 Task: Toggle the format enabled.
Action: Mouse moved to (2, 677)
Screenshot: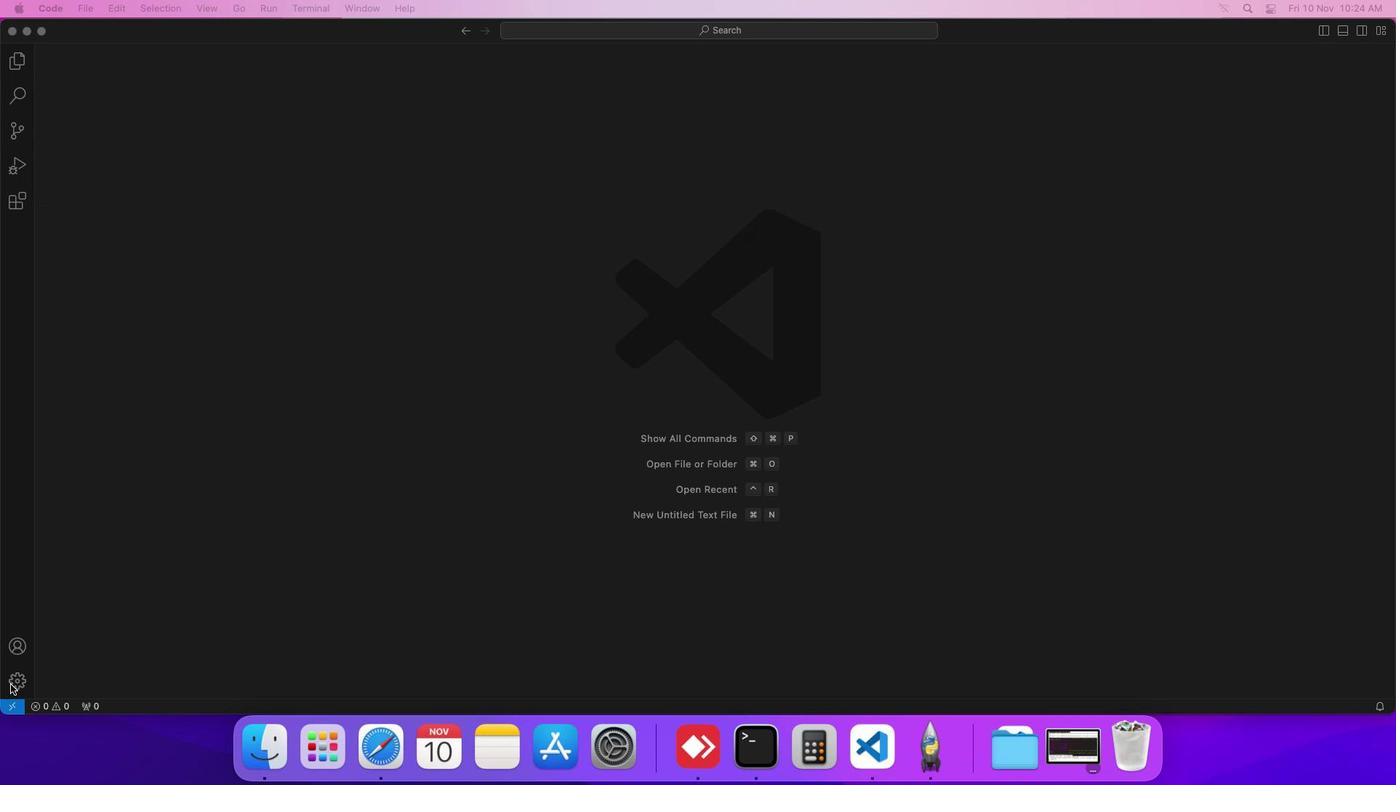 
Action: Mouse pressed left at (2, 677)
Screenshot: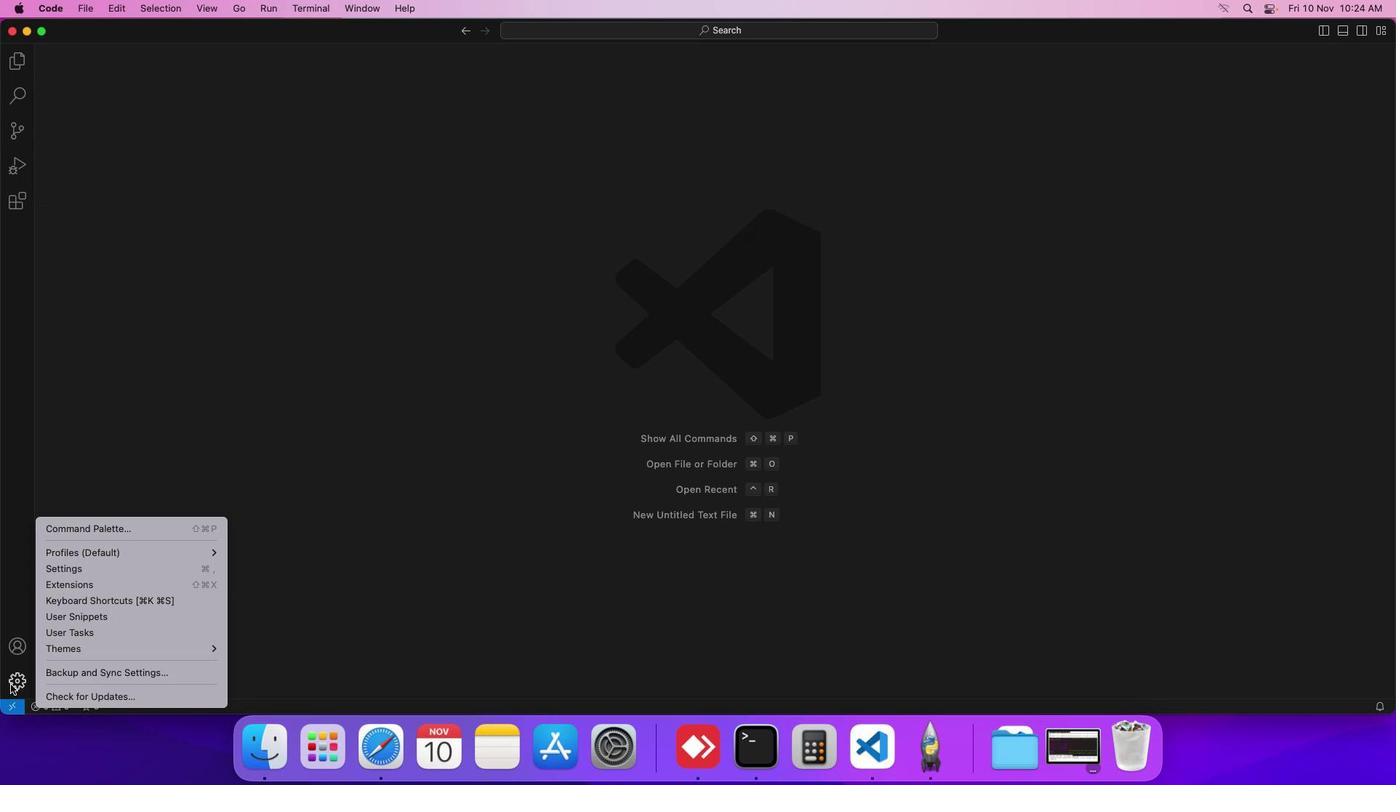 
Action: Mouse moved to (96, 565)
Screenshot: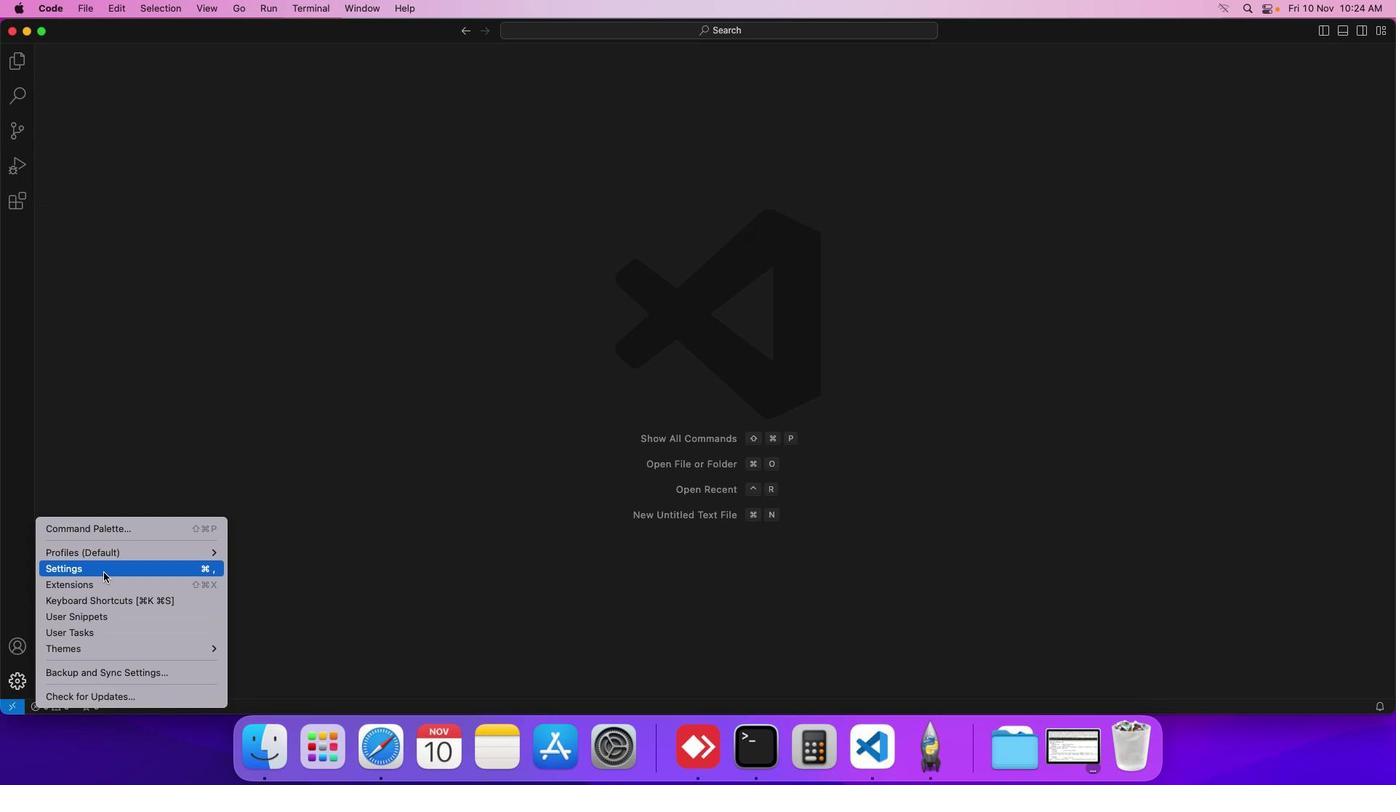 
Action: Mouse pressed left at (96, 565)
Screenshot: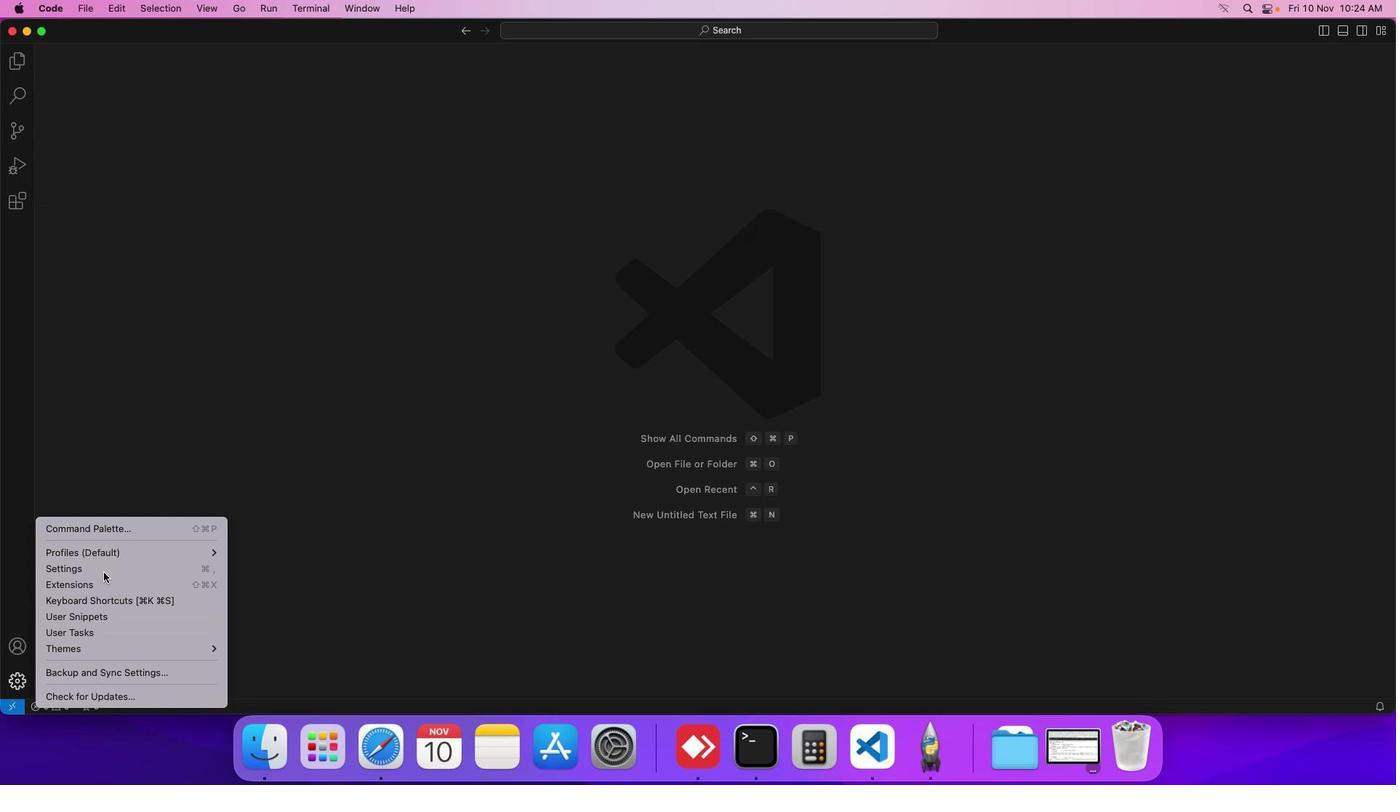 
Action: Mouse moved to (124, 560)
Screenshot: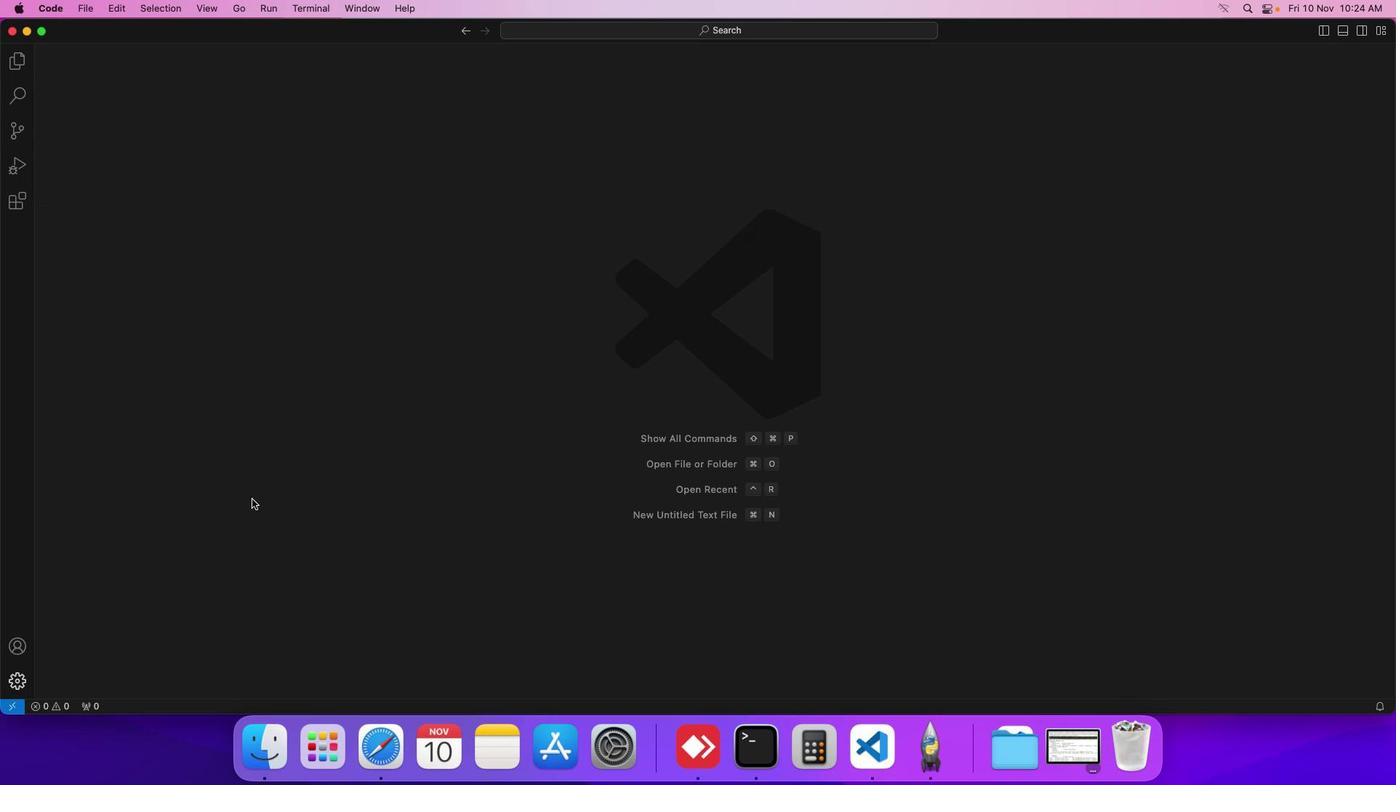 
Action: Mouse scrolled (124, 560) with delta (-6, -7)
Screenshot: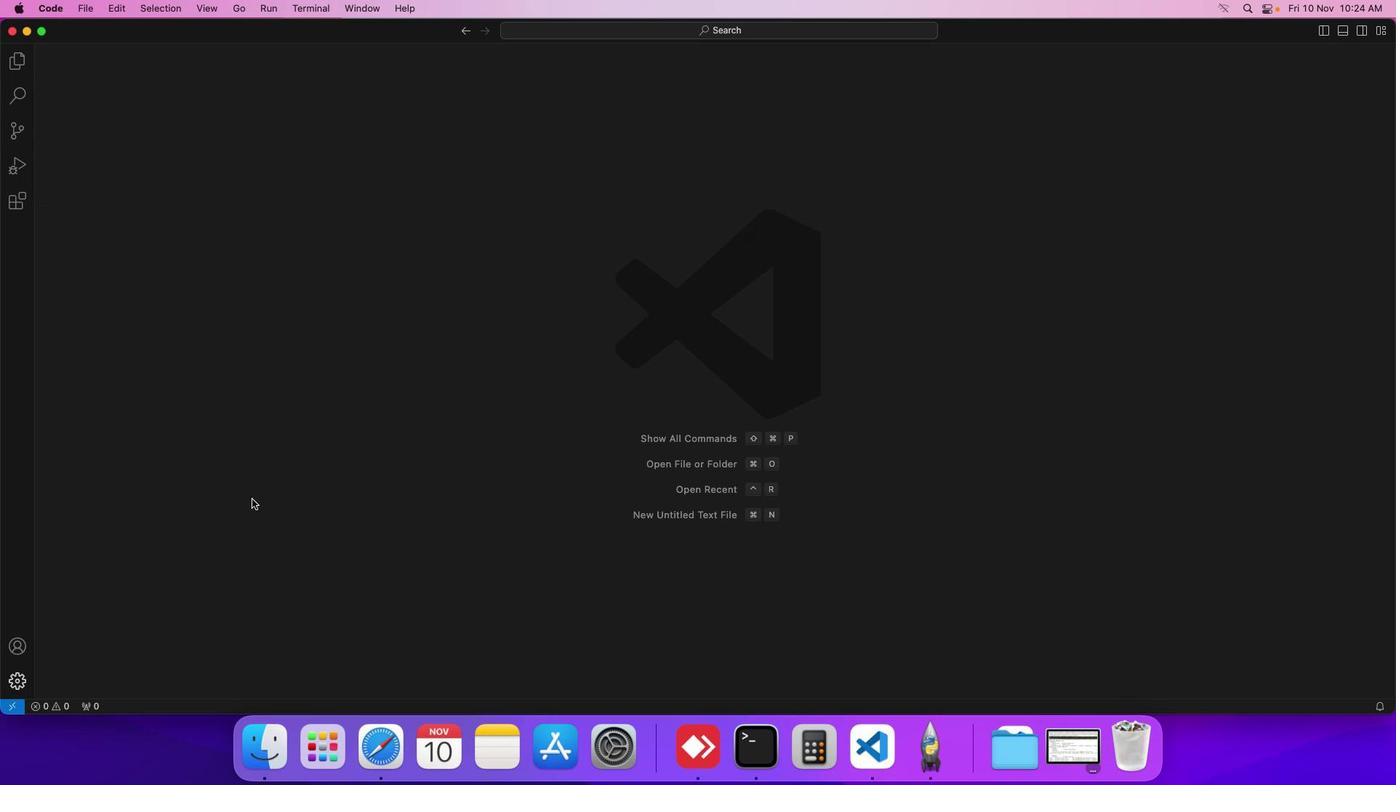 
Action: Mouse moved to (359, 258)
Screenshot: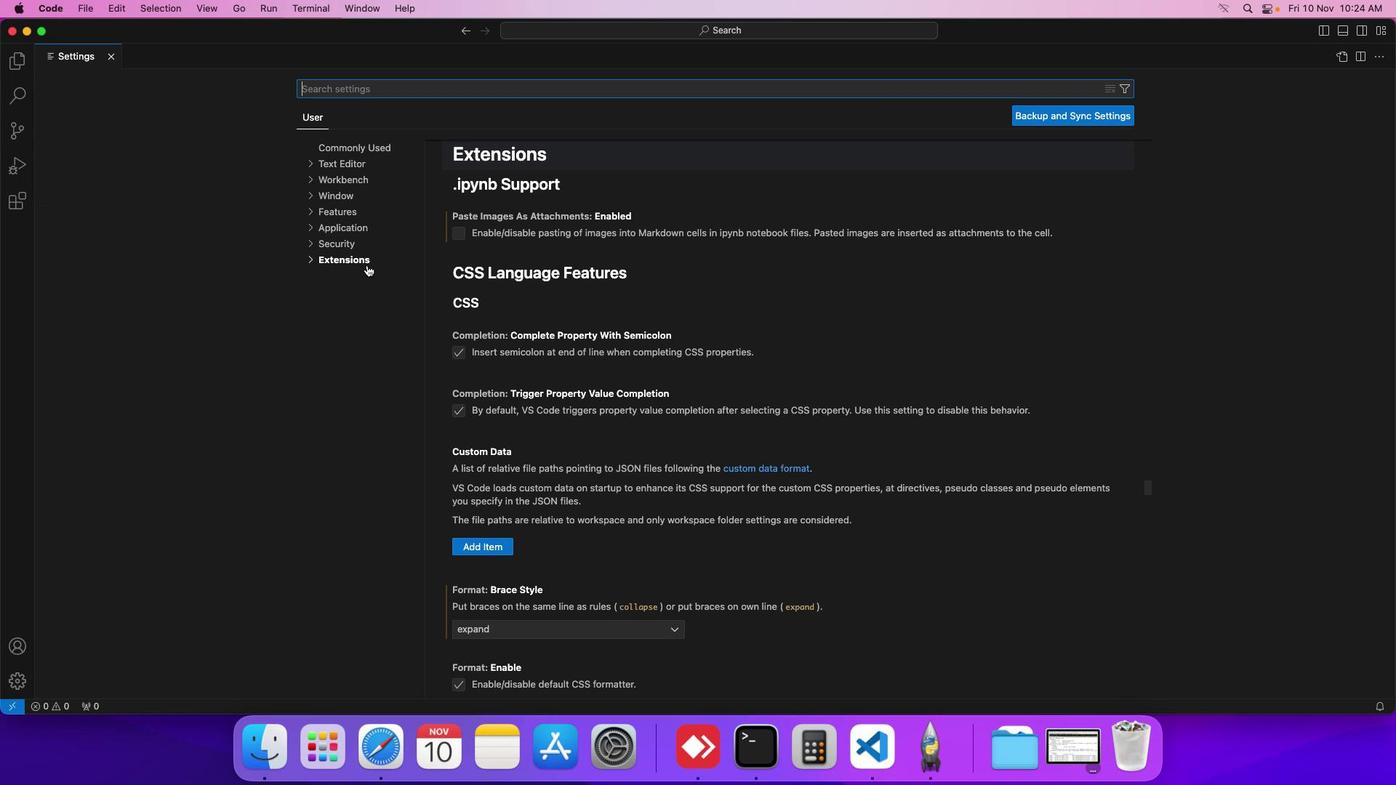
Action: Mouse pressed left at (359, 258)
Screenshot: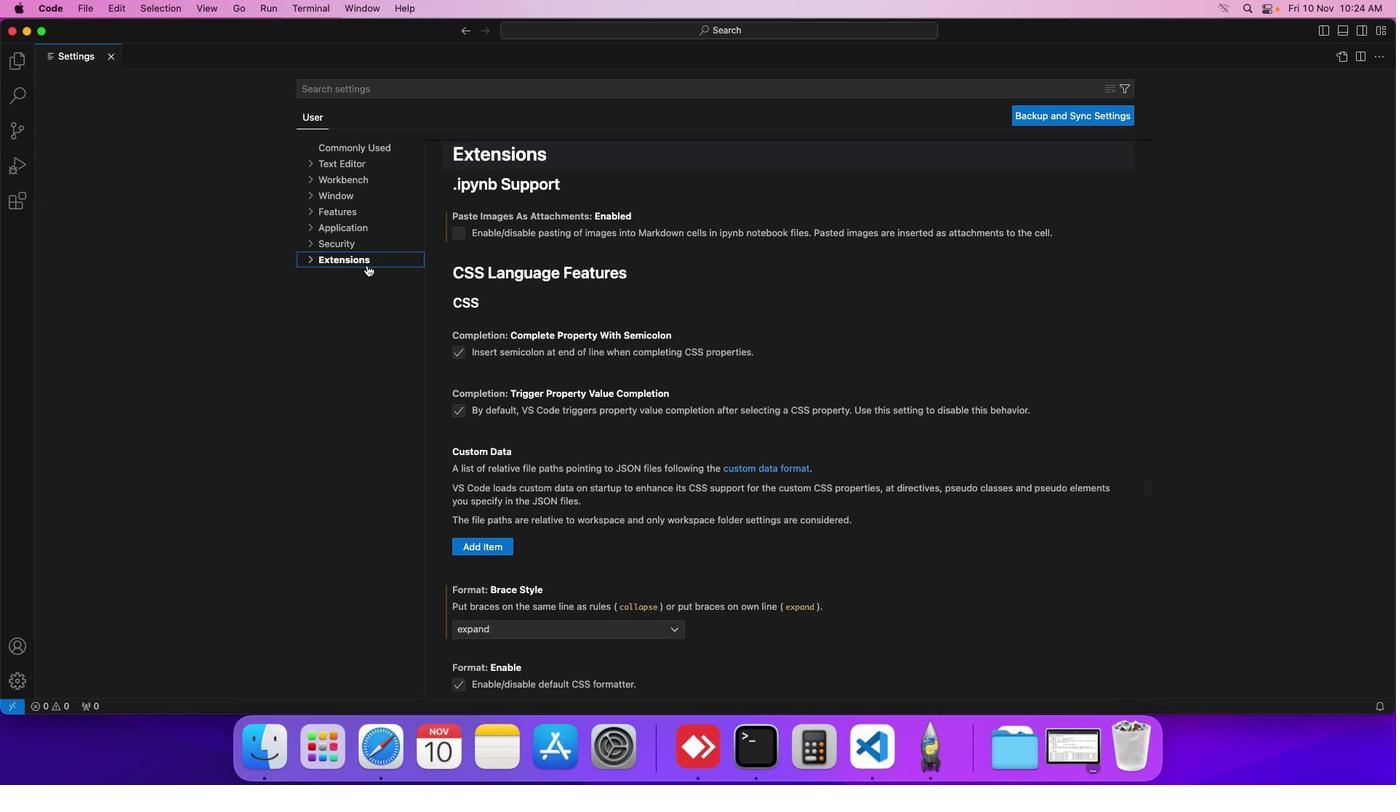 
Action: Mouse moved to (331, 650)
Screenshot: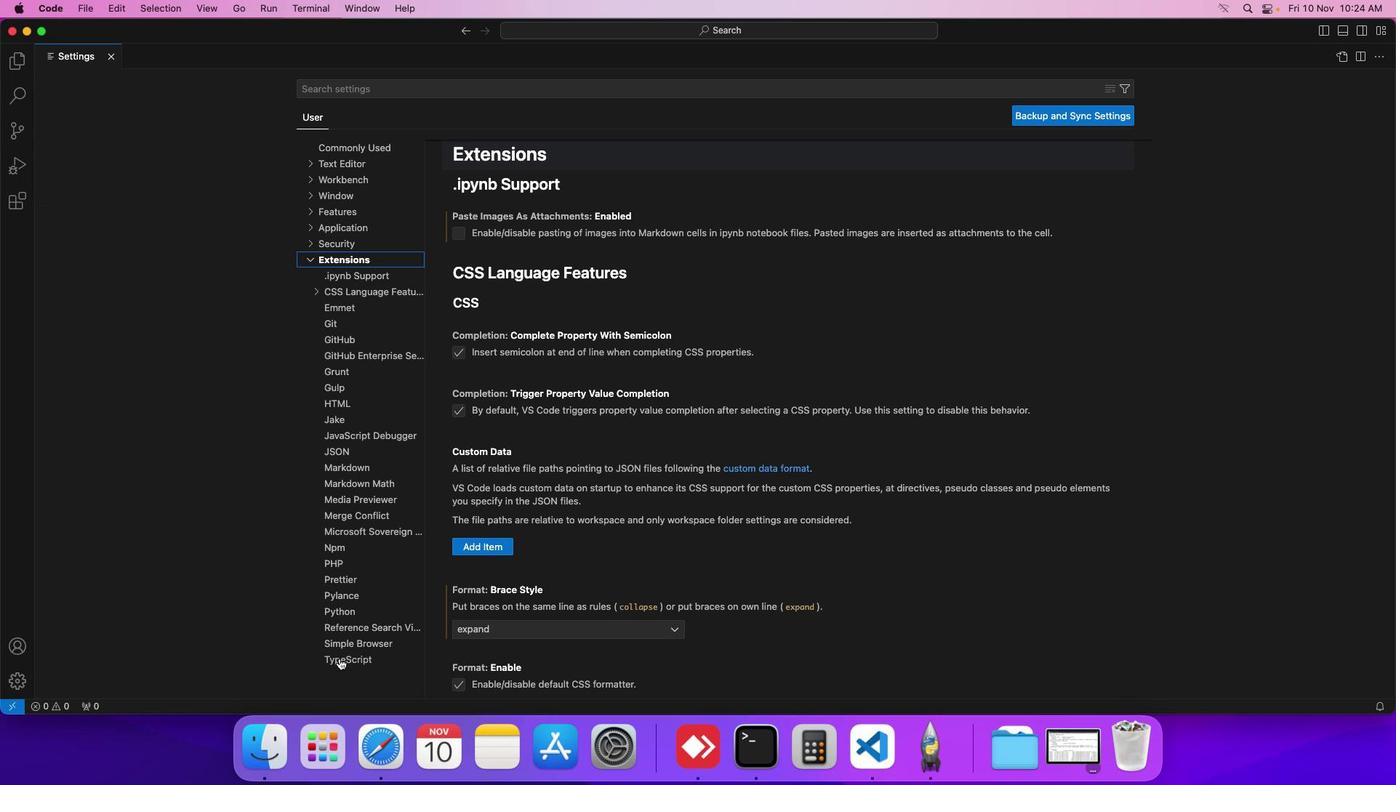 
Action: Mouse pressed left at (331, 650)
Screenshot: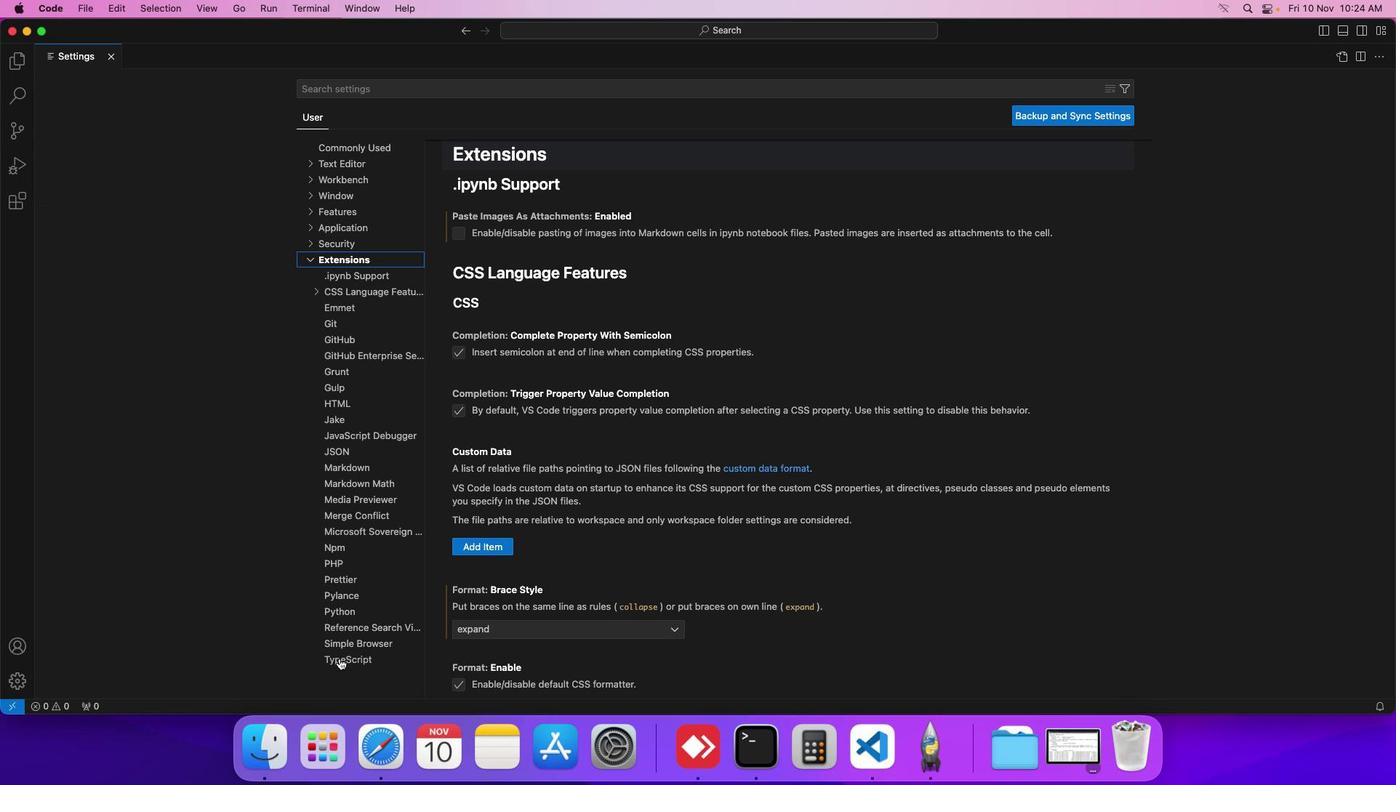 
Action: Mouse moved to (480, 426)
Screenshot: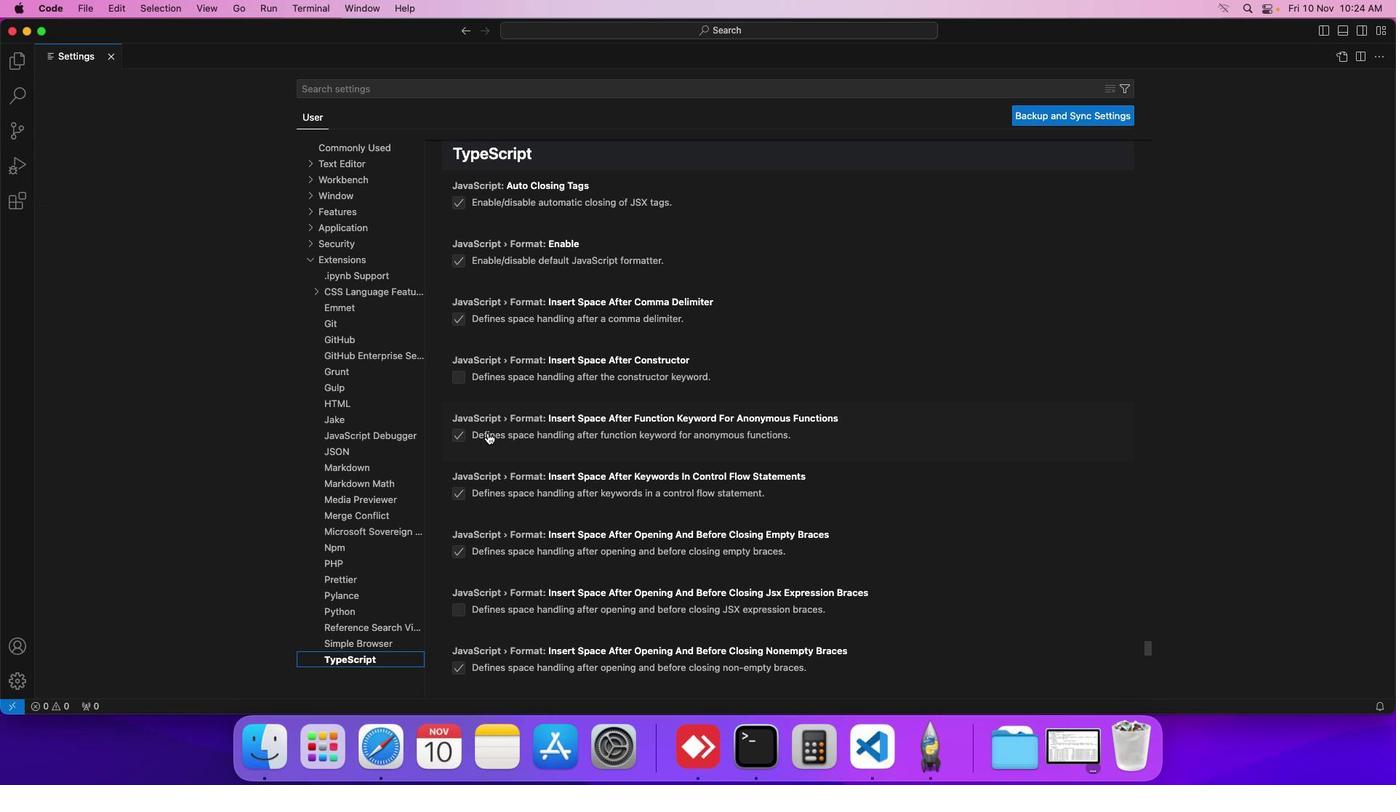 
Action: Mouse scrolled (480, 426) with delta (-6, -7)
Screenshot: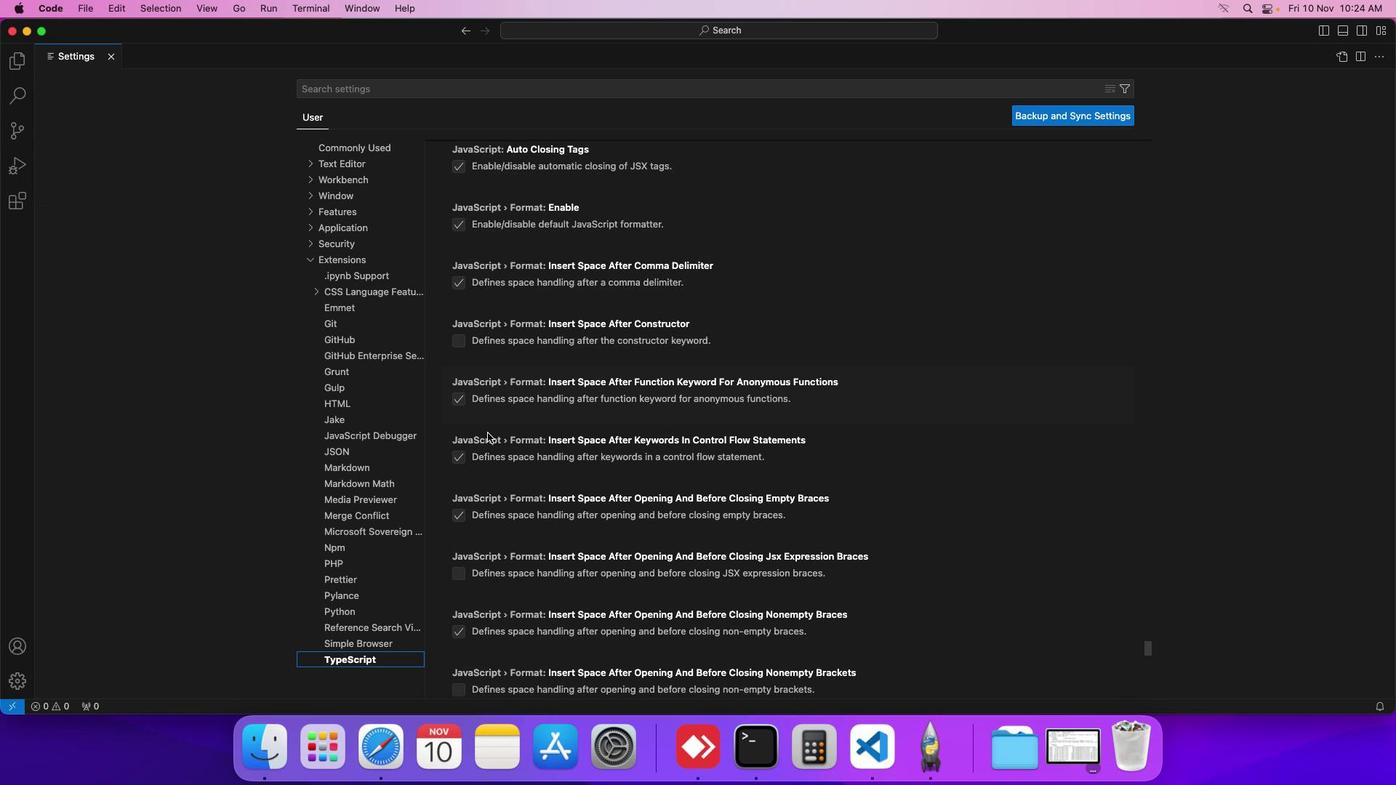 
Action: Mouse scrolled (480, 426) with delta (-6, -7)
Screenshot: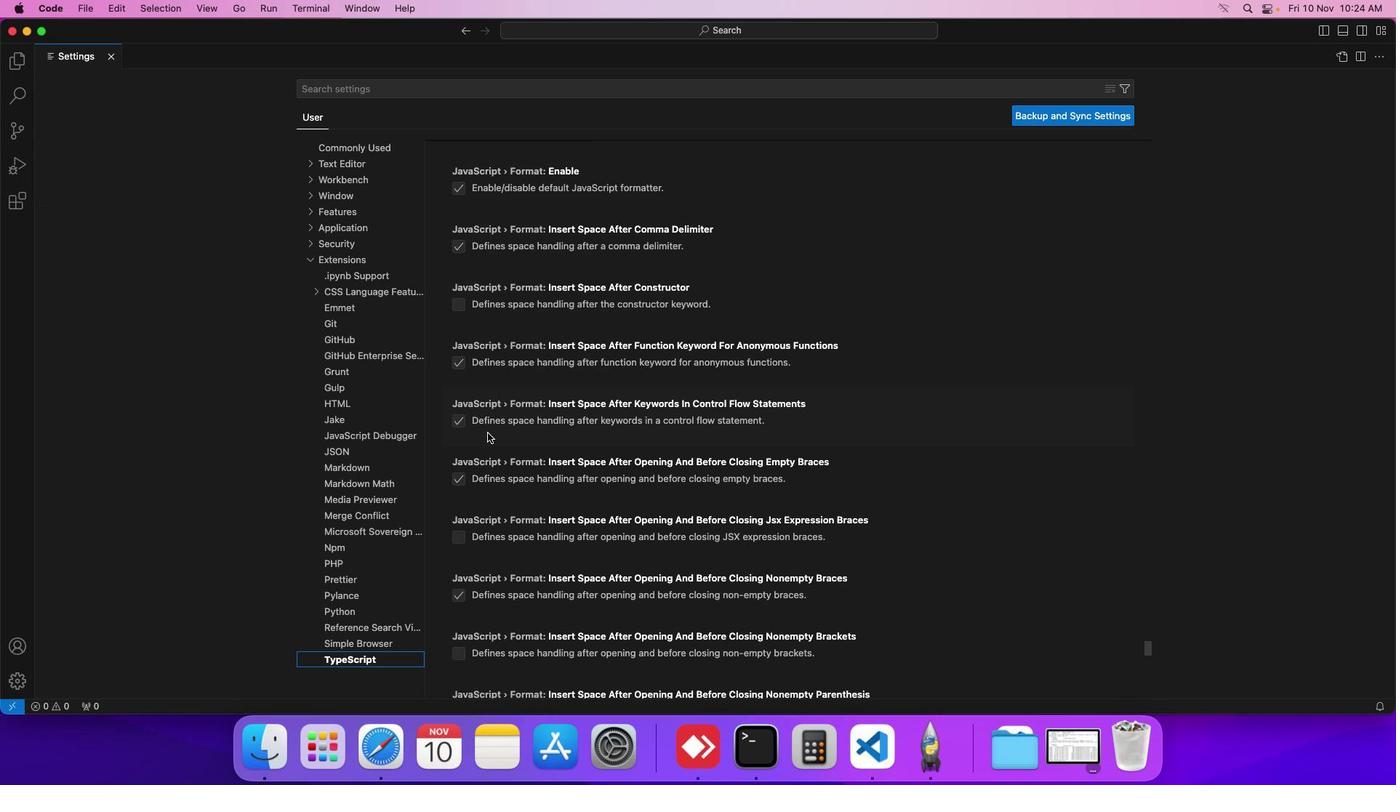 
Action: Mouse scrolled (480, 426) with delta (-6, -7)
Screenshot: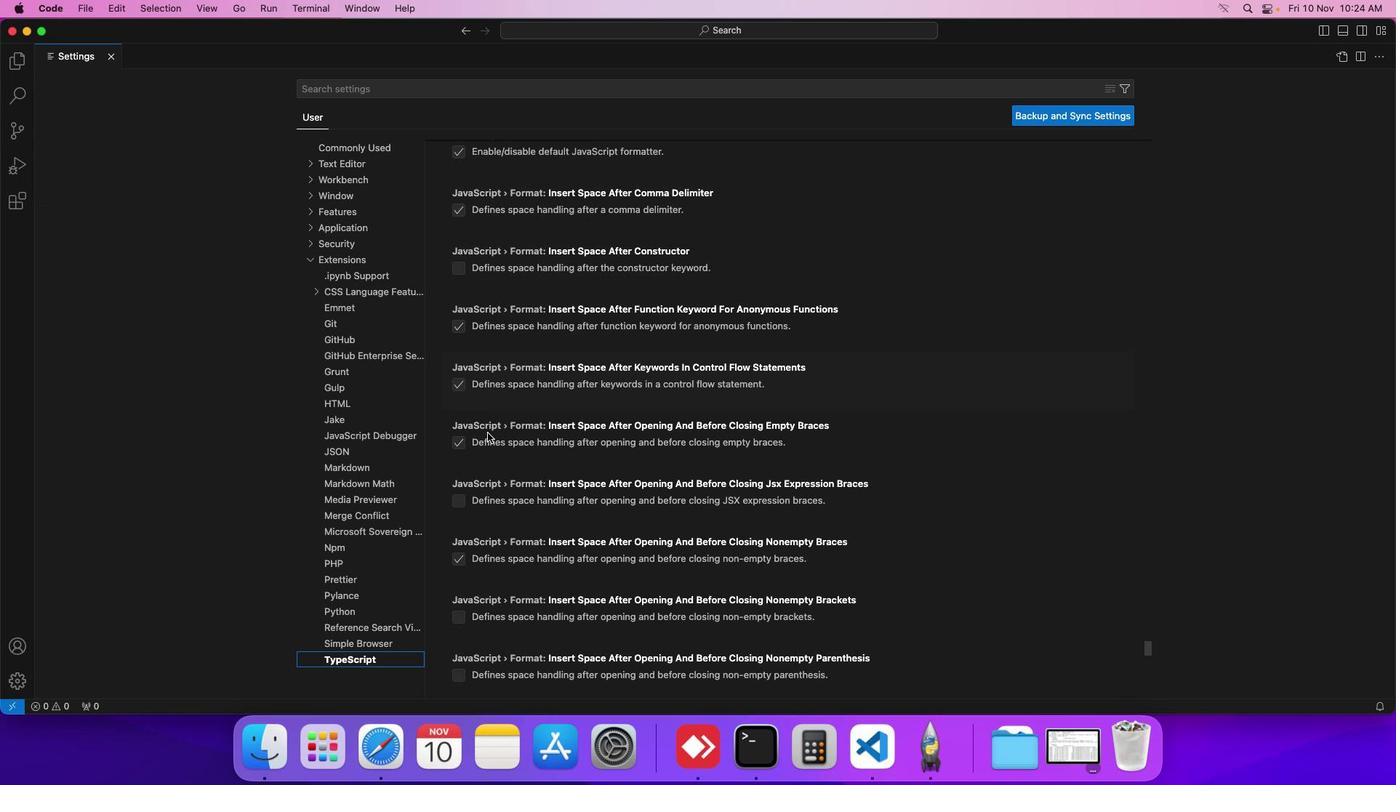 
Action: Mouse scrolled (480, 426) with delta (-6, -5)
Screenshot: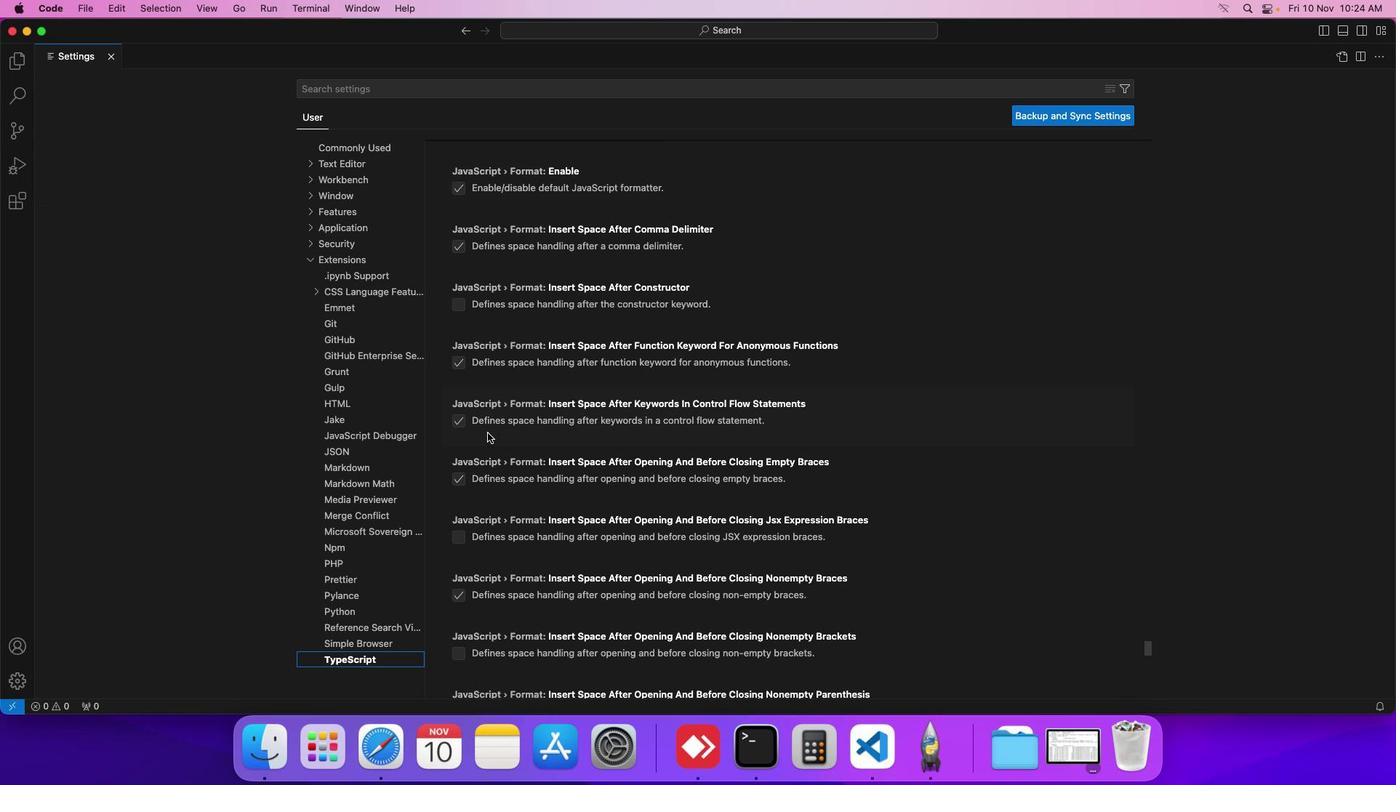 
Action: Mouse scrolled (480, 426) with delta (-6, -5)
Screenshot: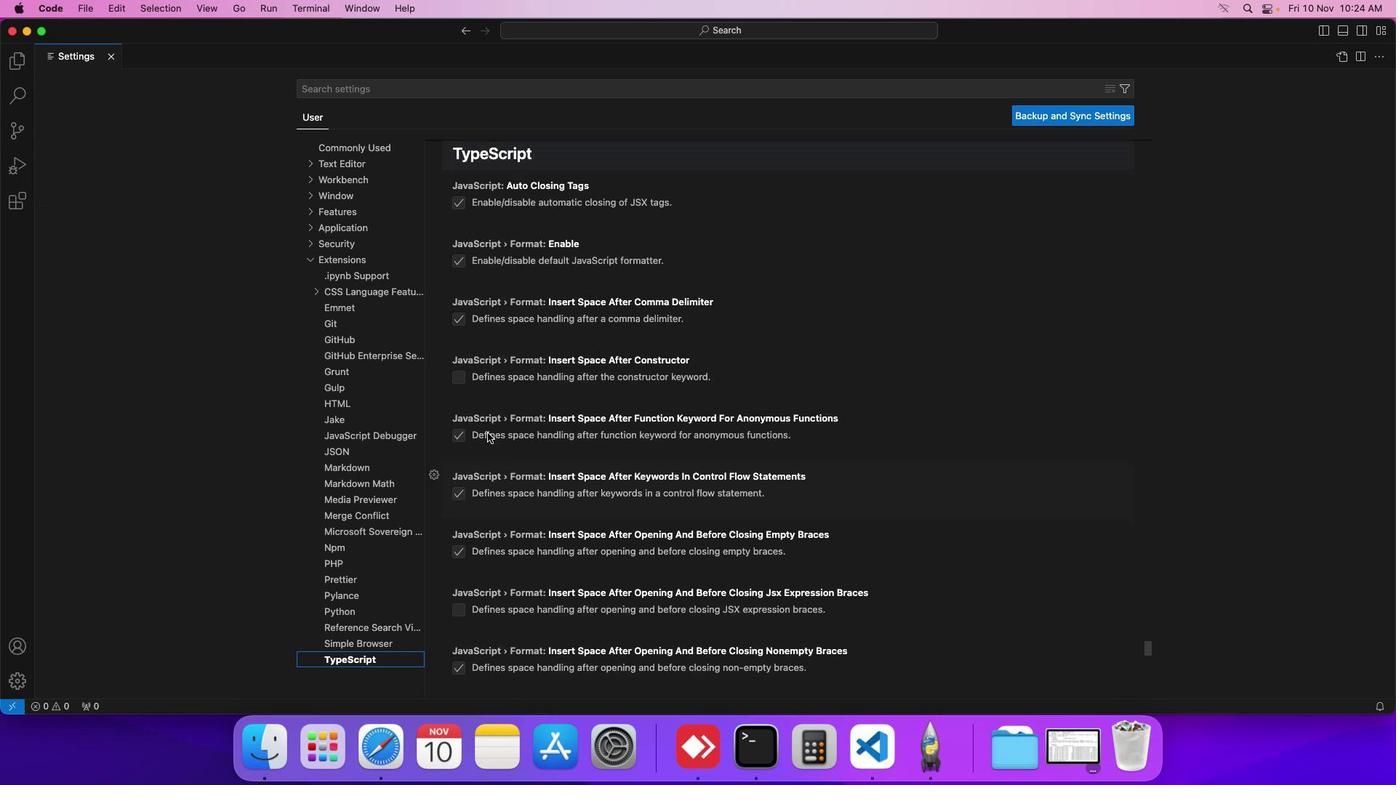 
Action: Mouse scrolled (480, 426) with delta (-6, -5)
Screenshot: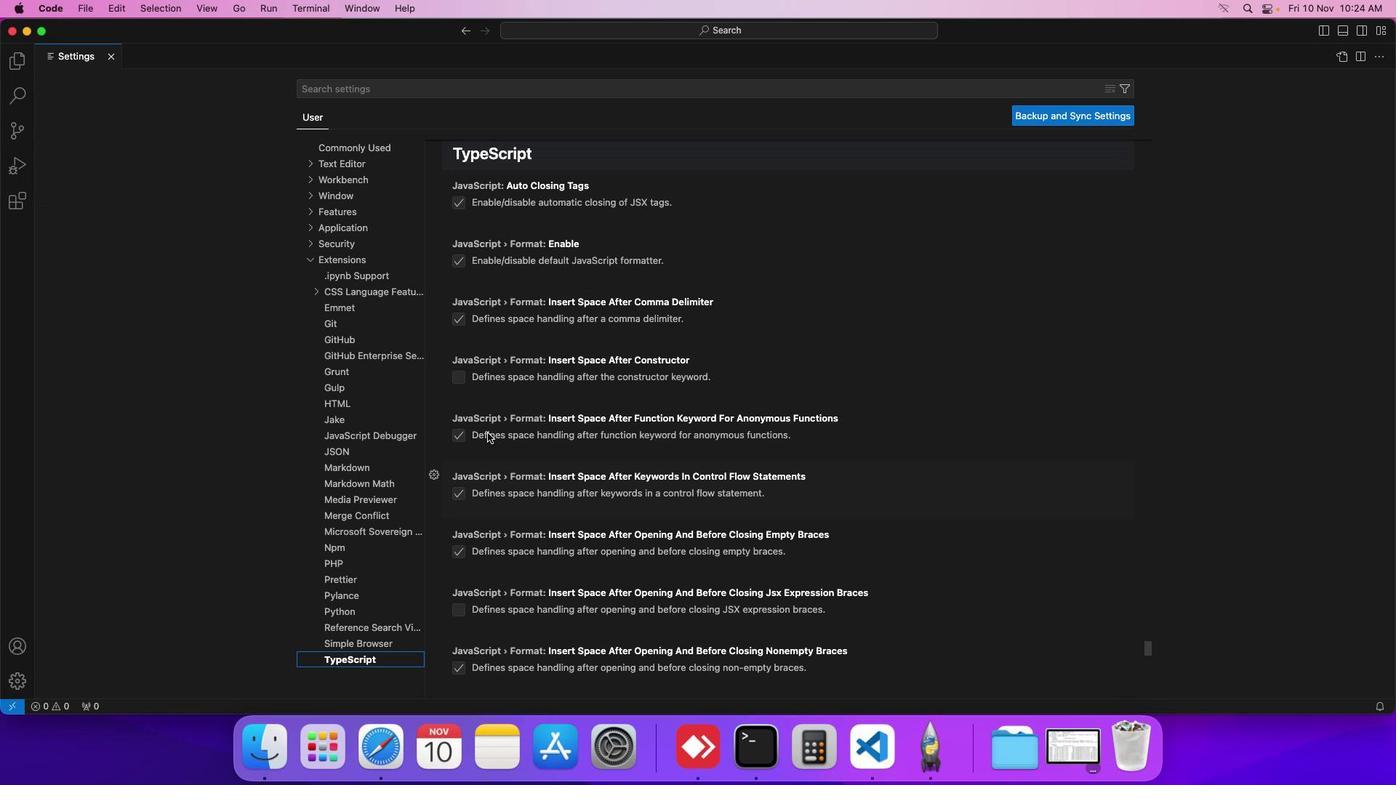 
Action: Mouse moved to (455, 255)
Screenshot: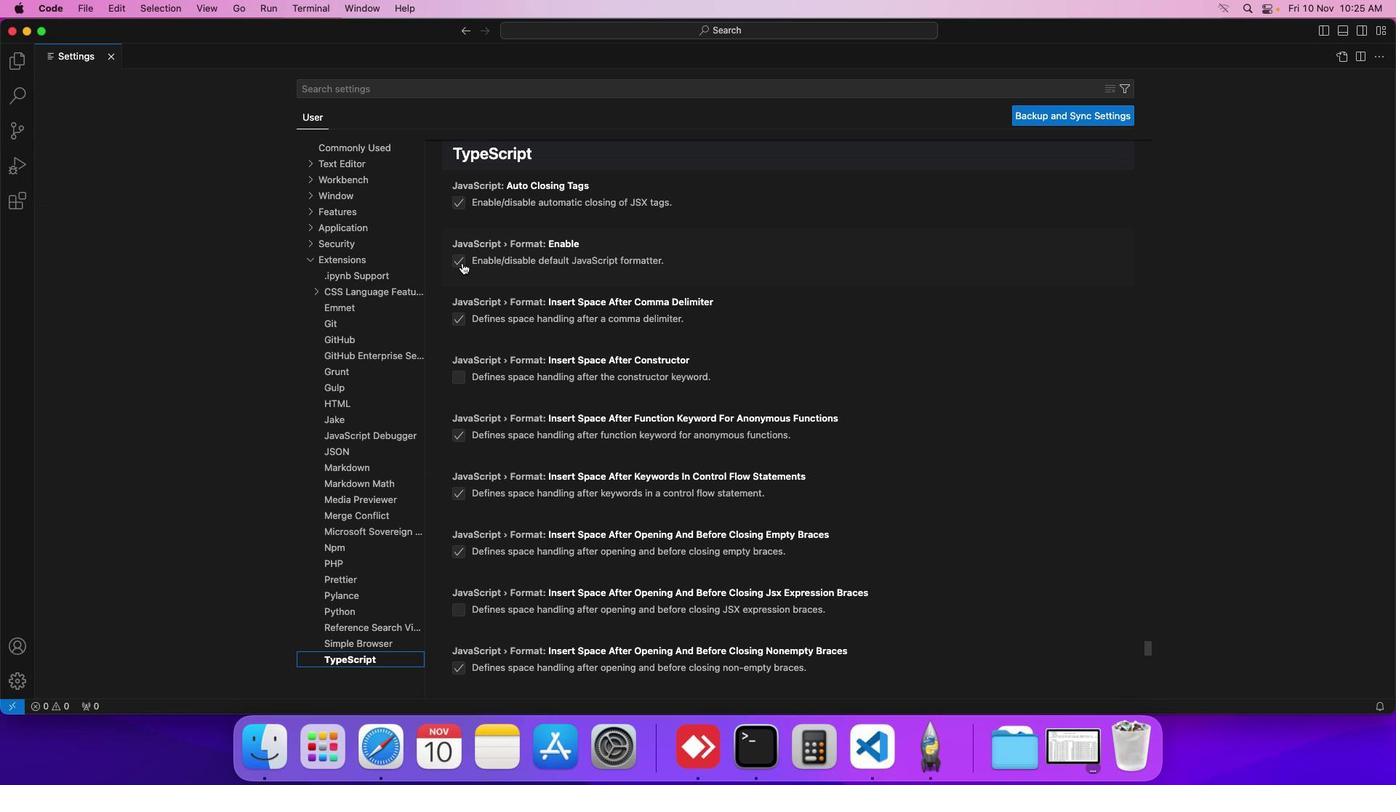 
Action: Mouse pressed left at (455, 255)
Screenshot: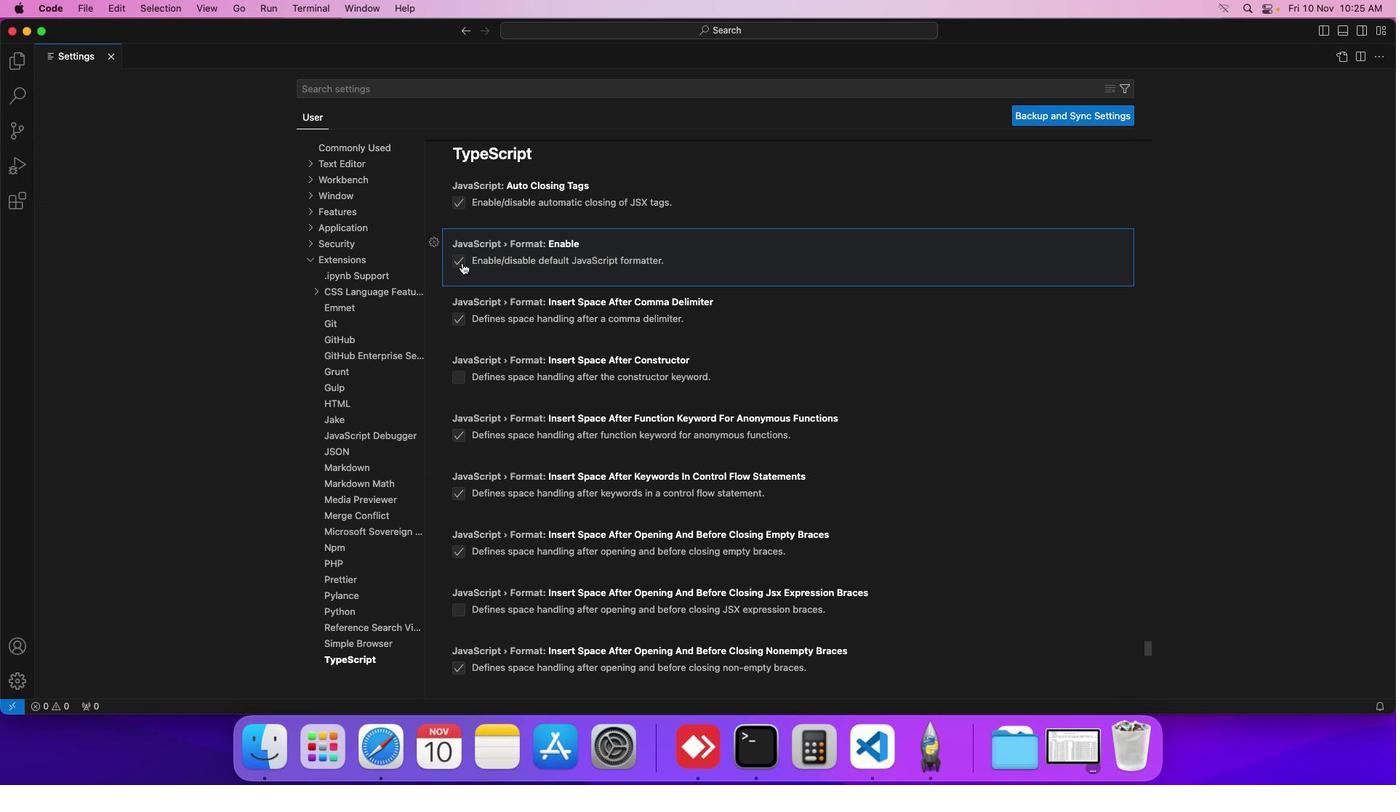 
Action: Mouse moved to (469, 257)
Screenshot: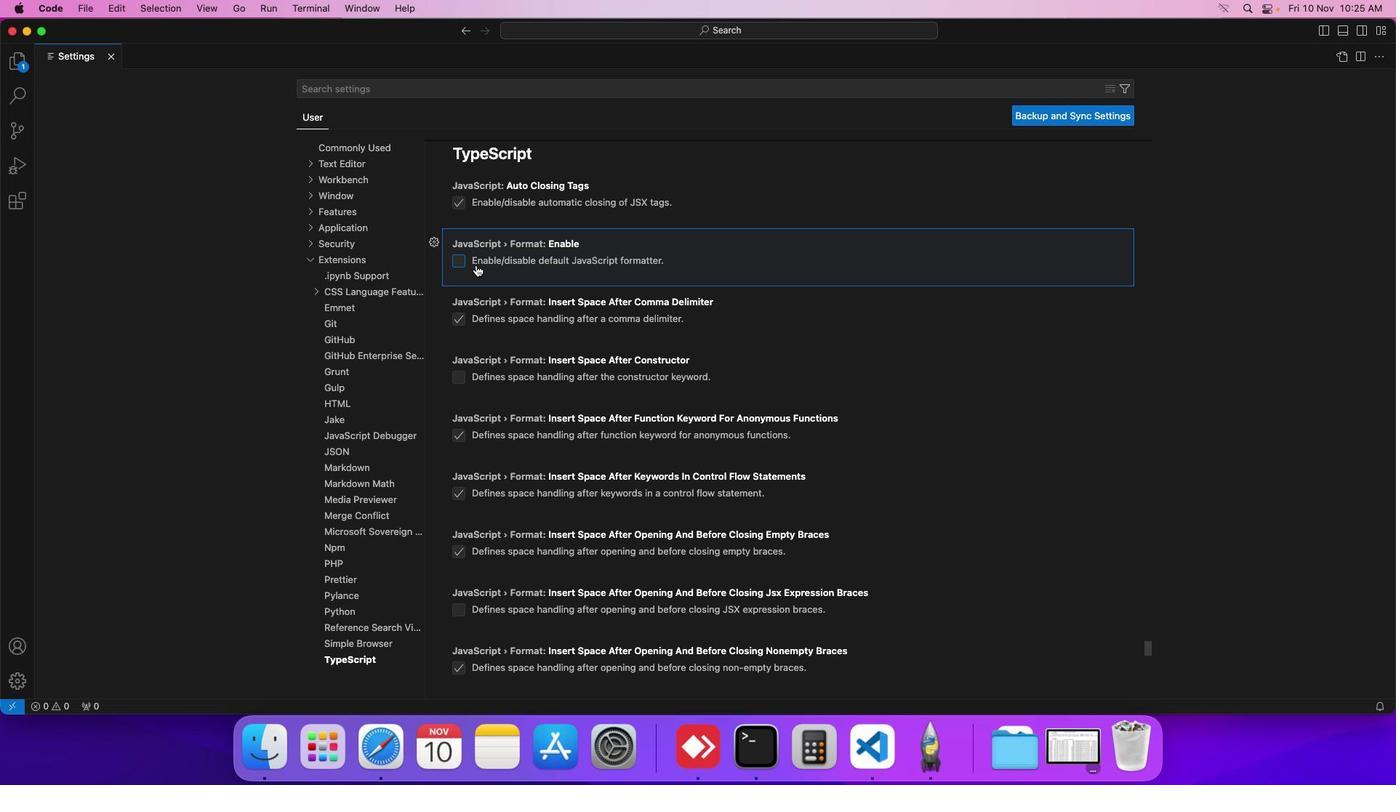 
